 Task: Sort the products in the category "Toaster Pastries" by best match.
Action: Mouse moved to (801, 278)
Screenshot: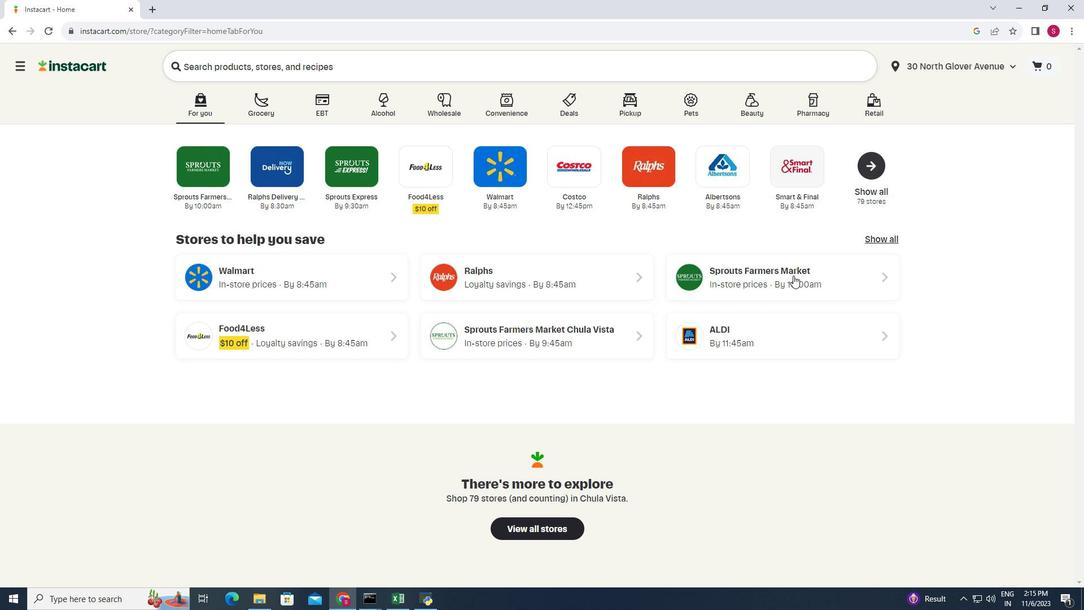 
Action: Mouse pressed left at (801, 278)
Screenshot: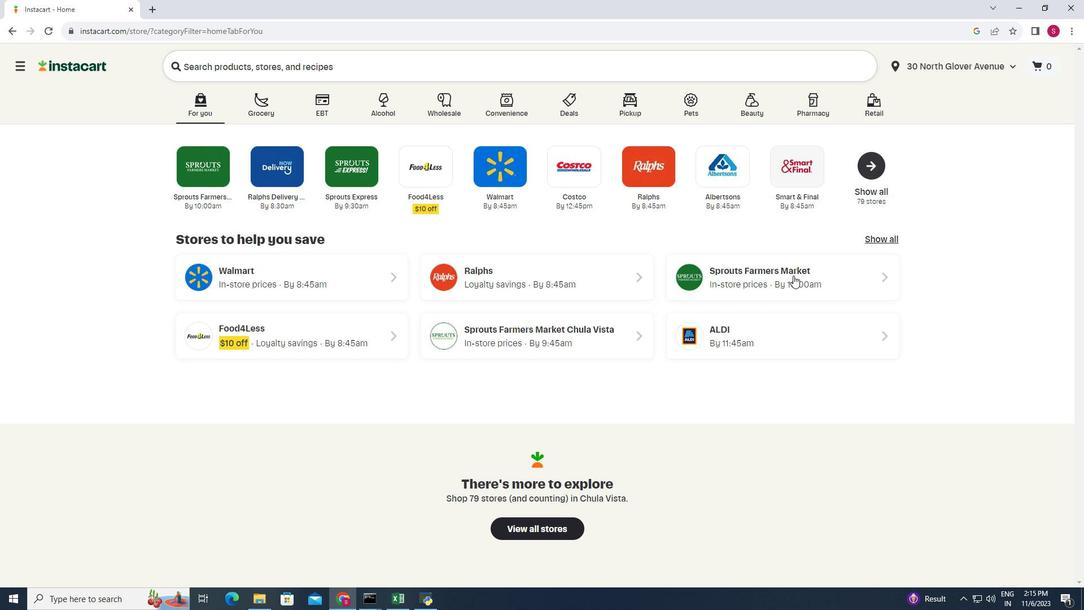 
Action: Mouse moved to (151, 328)
Screenshot: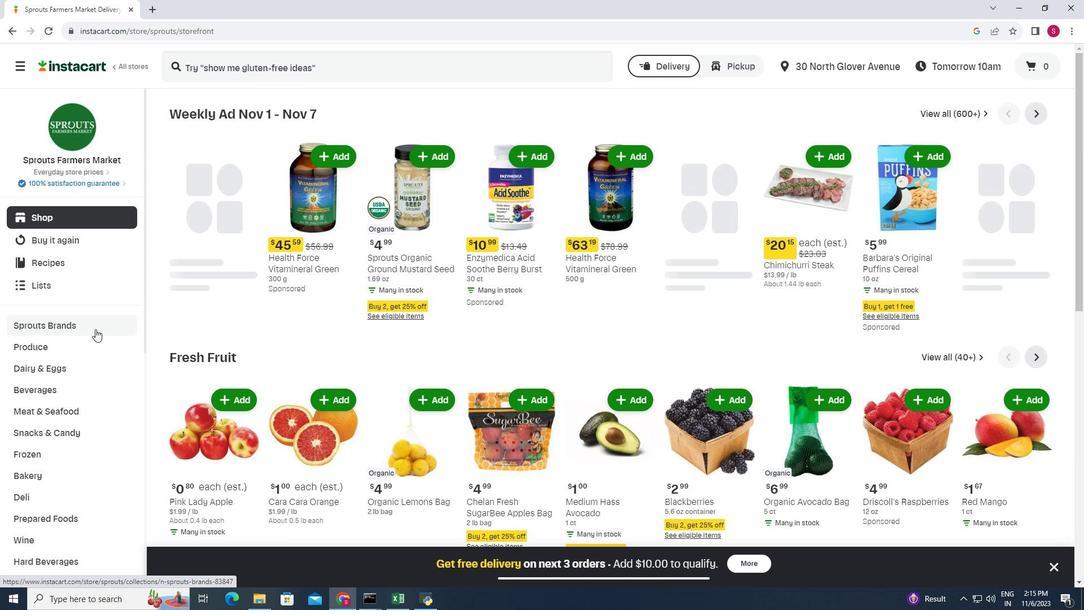 
Action: Mouse scrolled (151, 328) with delta (0, 0)
Screenshot: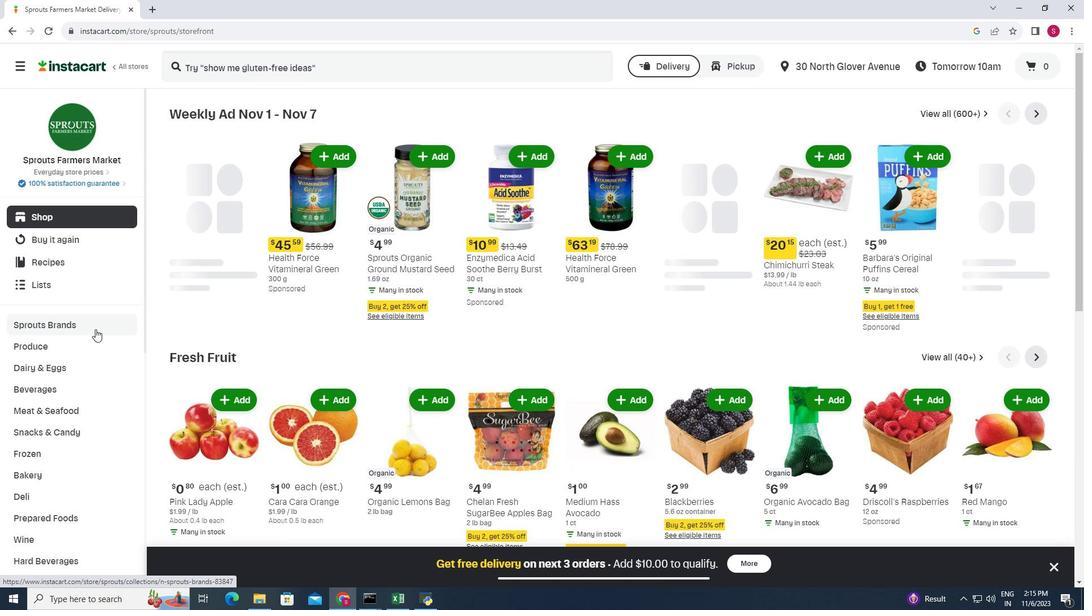 
Action: Mouse scrolled (151, 328) with delta (0, 0)
Screenshot: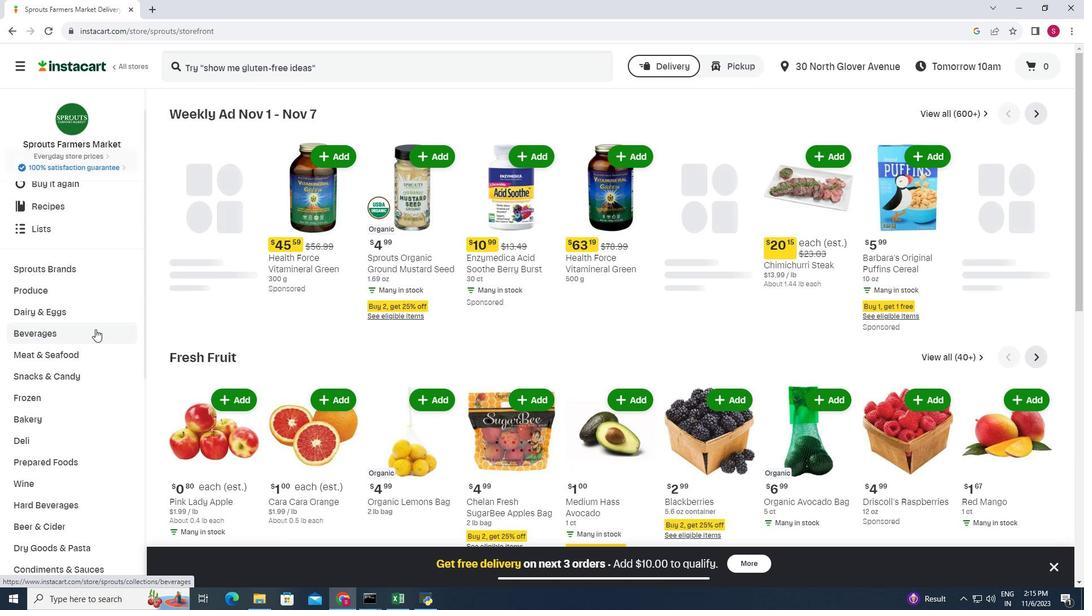
Action: Mouse scrolled (151, 328) with delta (0, 0)
Screenshot: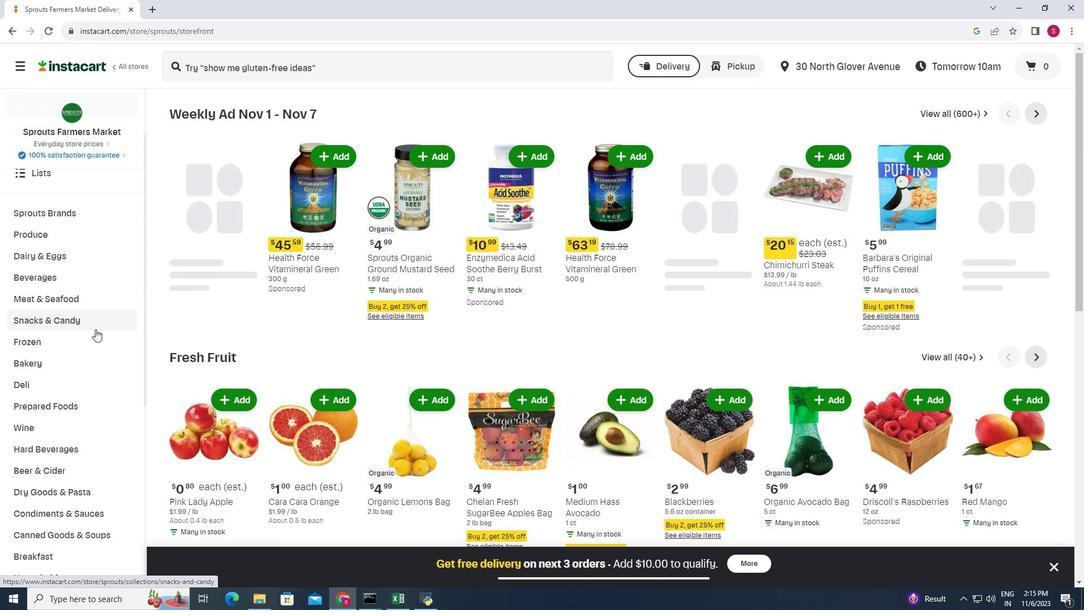 
Action: Mouse scrolled (151, 328) with delta (0, 0)
Screenshot: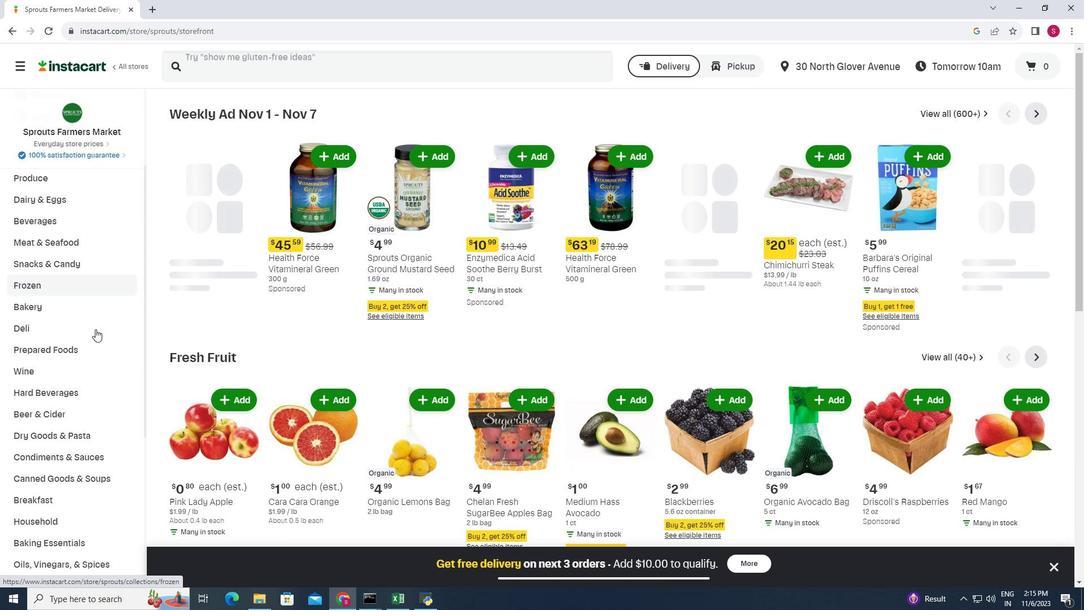 
Action: Mouse scrolled (151, 328) with delta (0, 0)
Screenshot: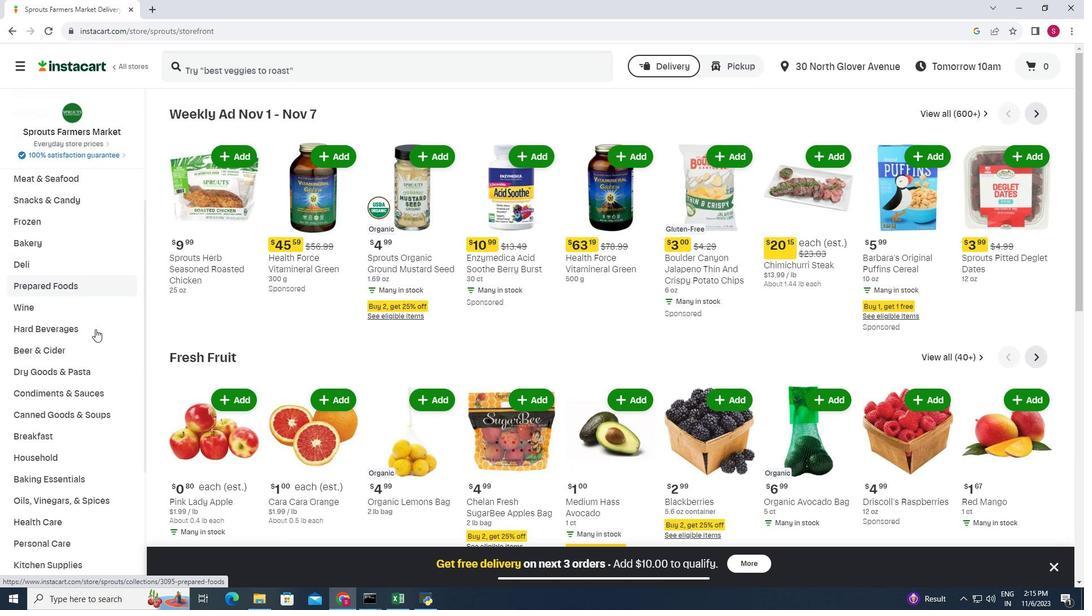
Action: Mouse moved to (140, 376)
Screenshot: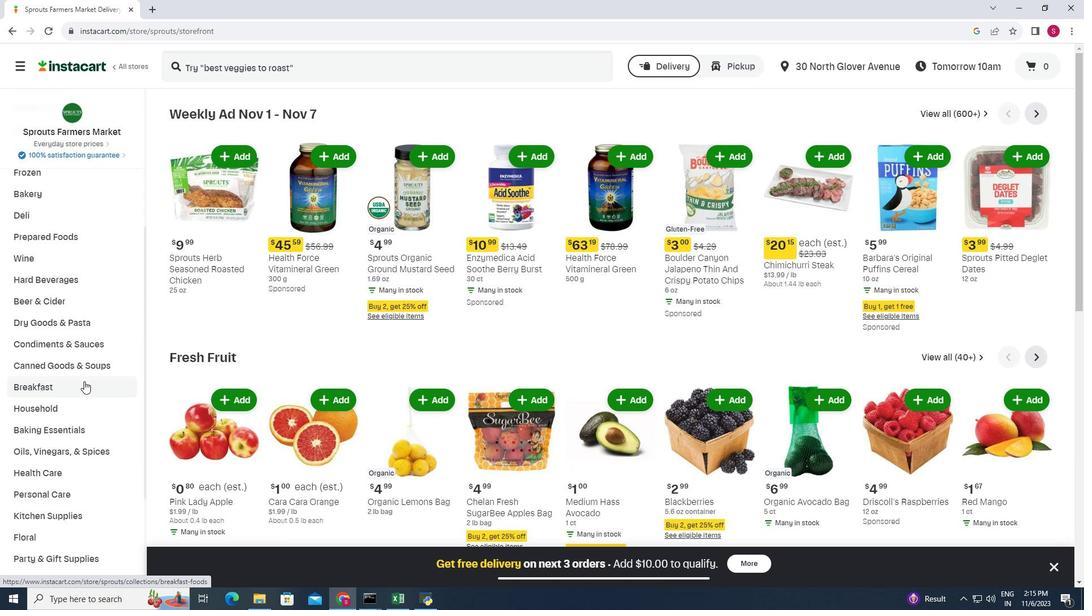 
Action: Mouse pressed left at (140, 376)
Screenshot: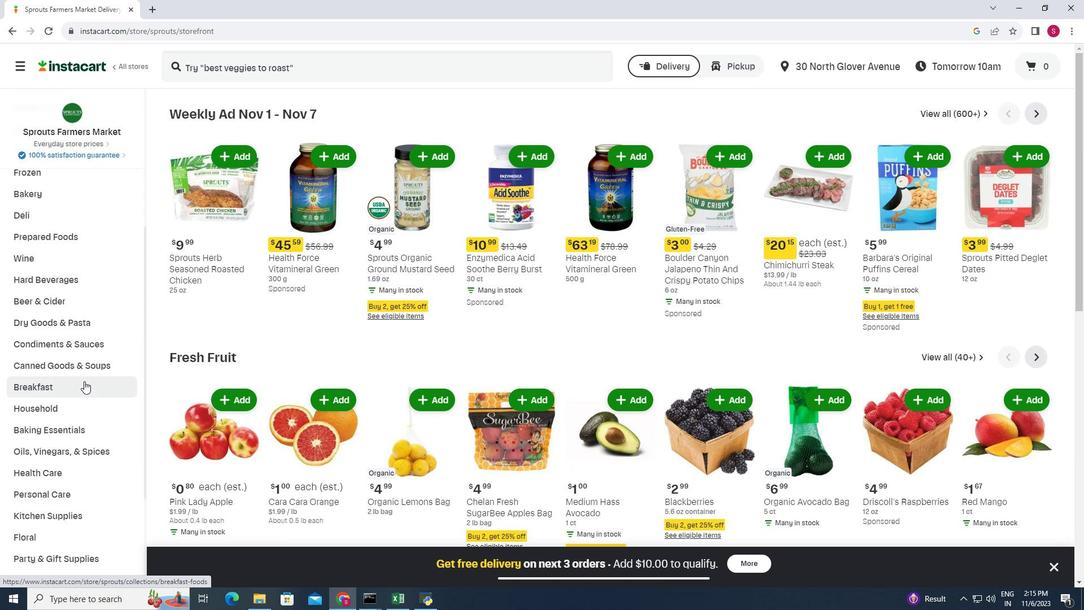 
Action: Mouse moved to (775, 286)
Screenshot: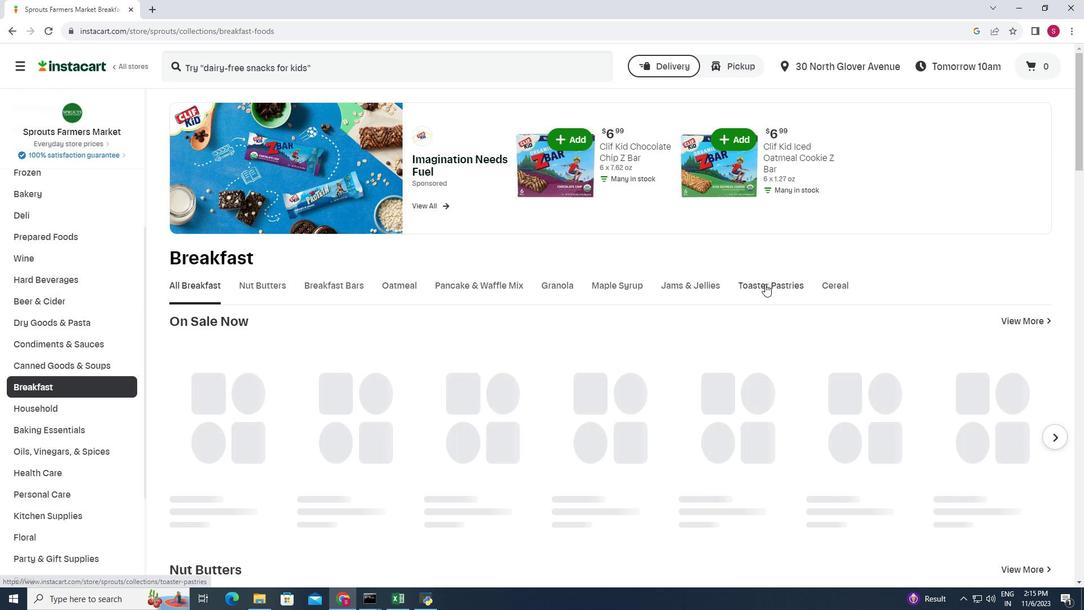 
Action: Mouse pressed left at (775, 286)
Screenshot: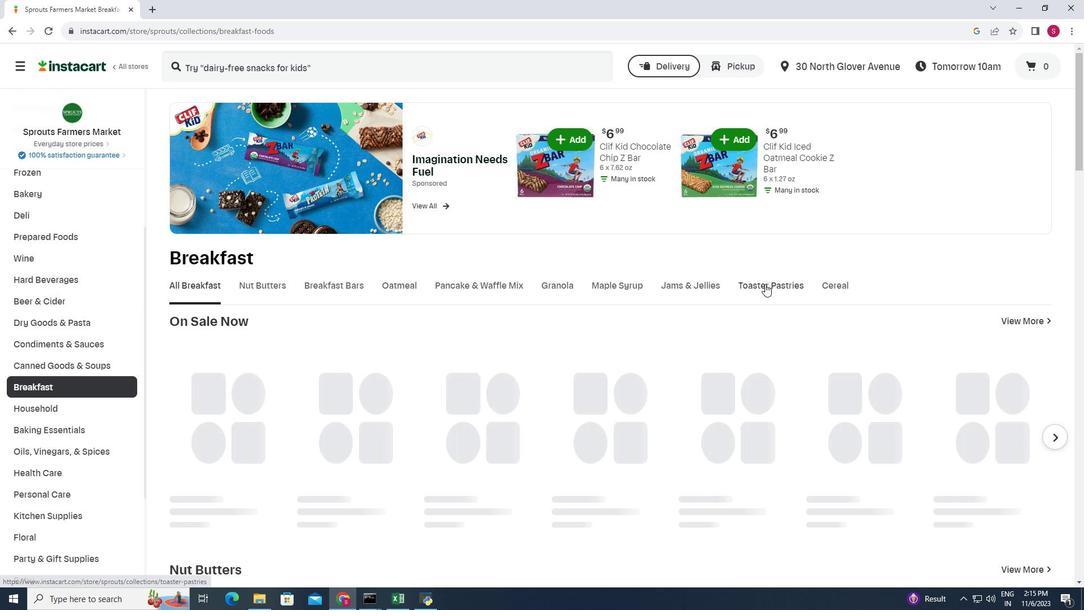 
Action: Mouse moved to (1042, 190)
Screenshot: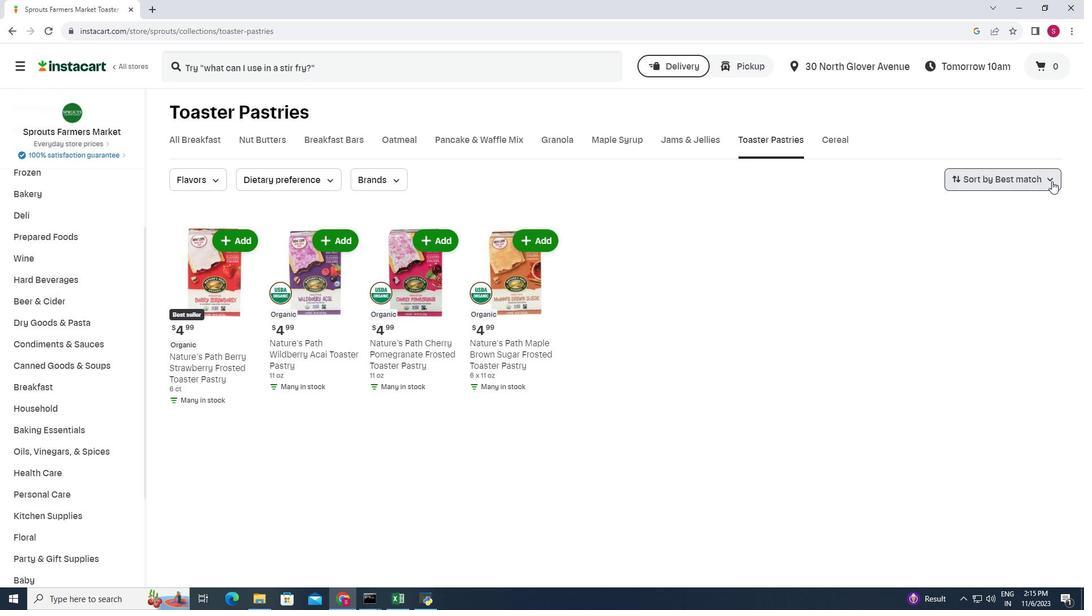 
Action: Mouse pressed left at (1042, 190)
Screenshot: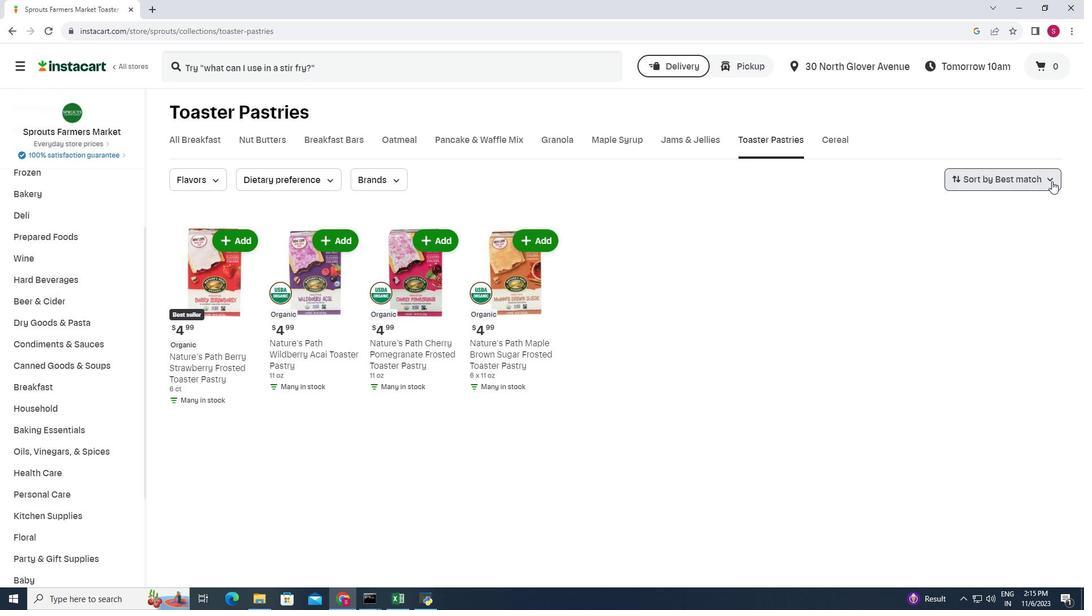 
Action: Mouse moved to (1003, 214)
Screenshot: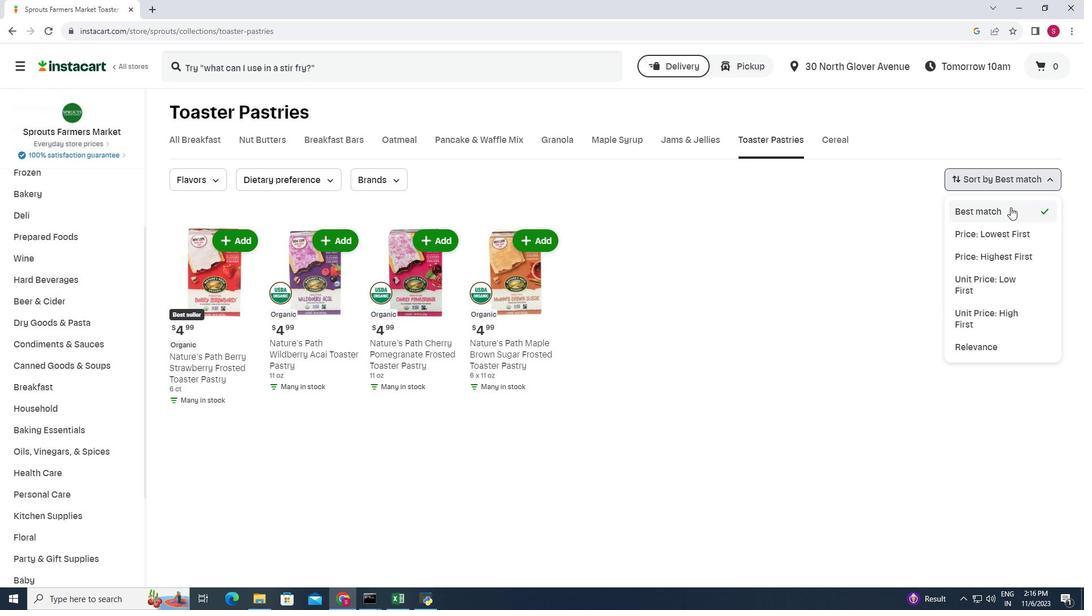 
Action: Mouse pressed left at (1003, 214)
Screenshot: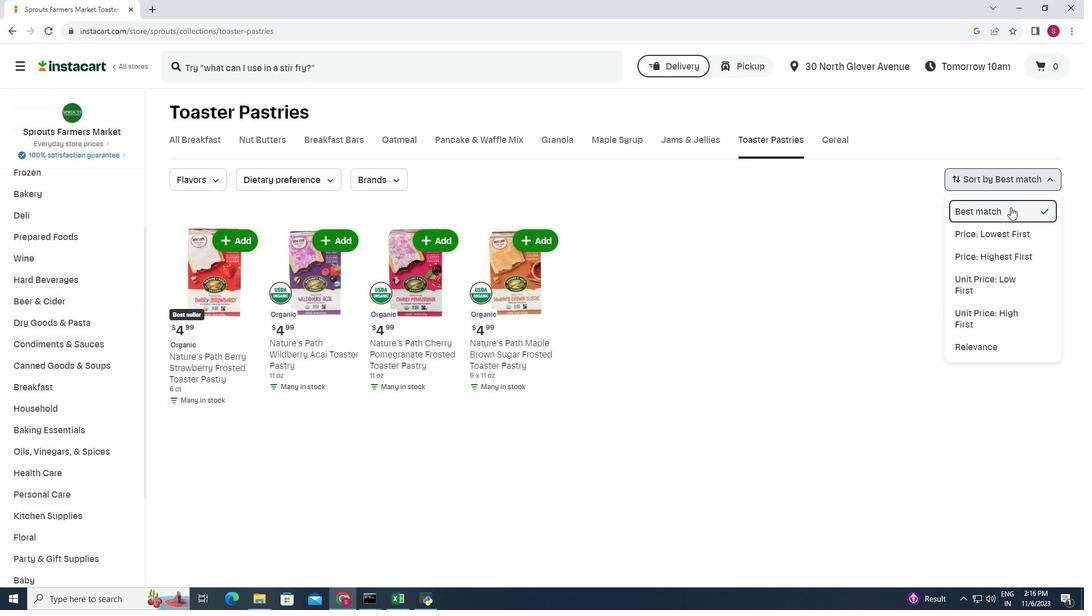 
Action: Mouse moved to (853, 246)
Screenshot: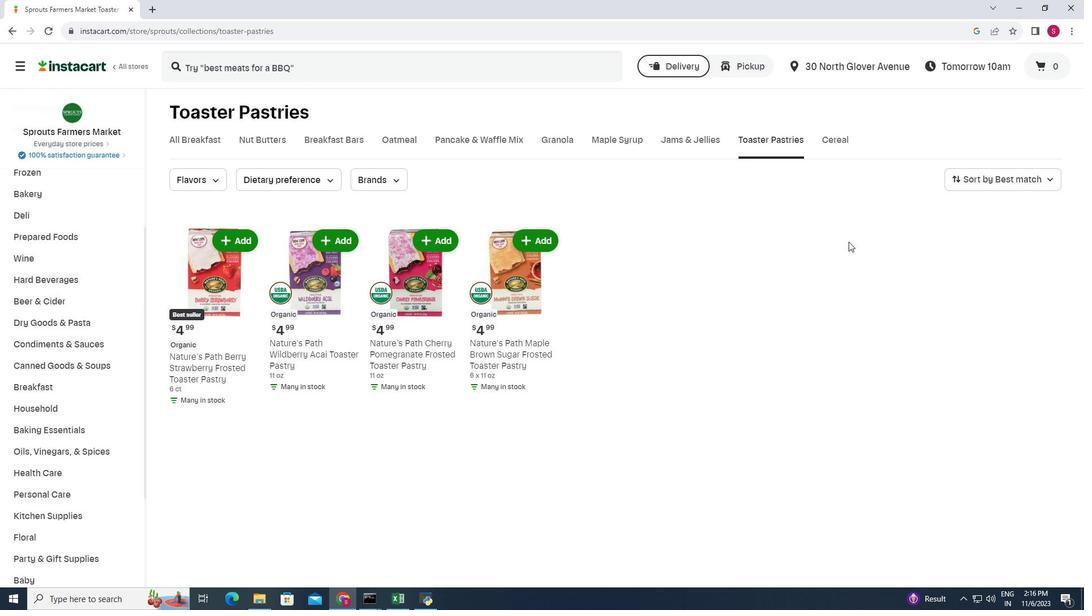 
